 Task: Start in the project WorldView the sprint 'Agile Avengers', with a duration of 1 week.
Action: Mouse moved to (56, 201)
Screenshot: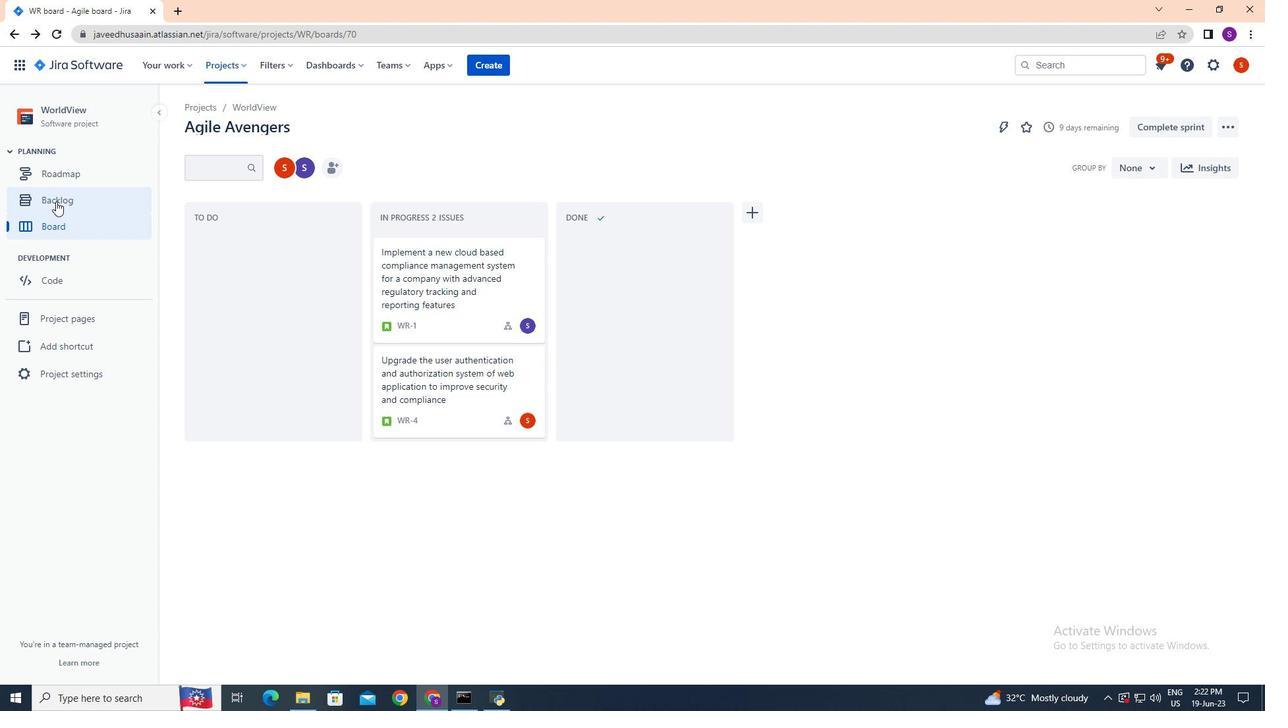
Action: Mouse pressed left at (56, 201)
Screenshot: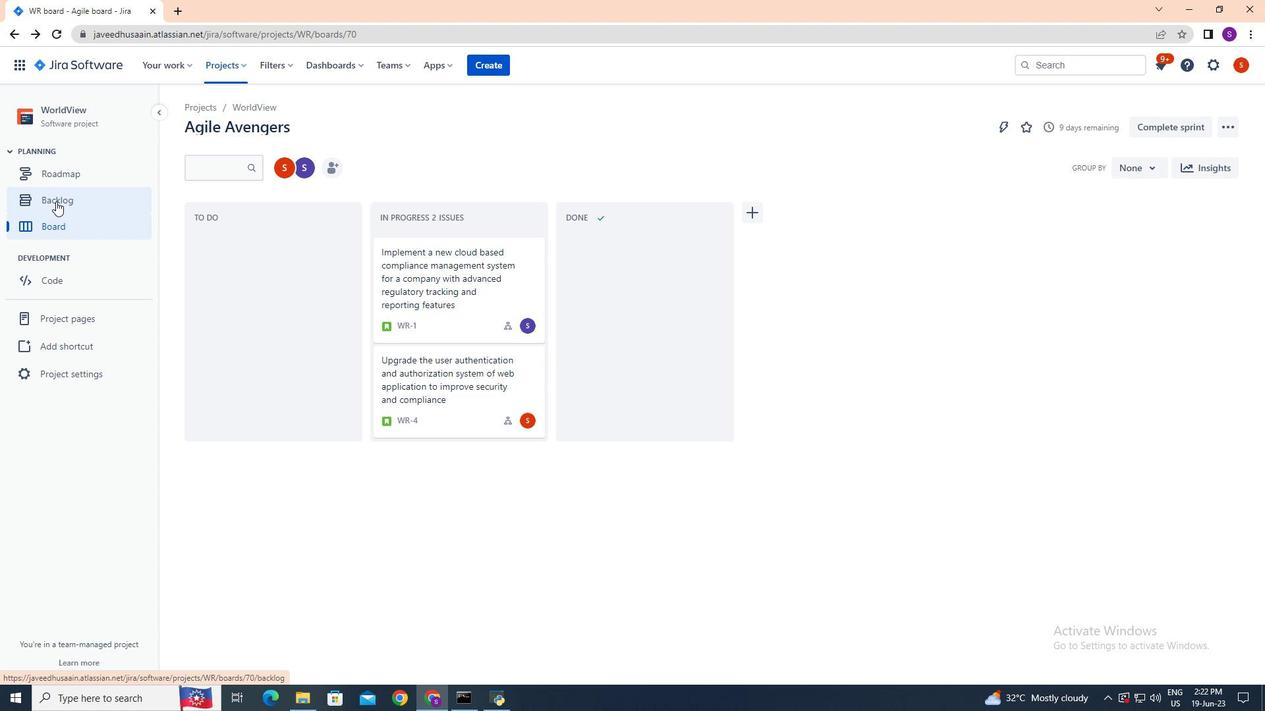 
Action: Mouse moved to (67, 201)
Screenshot: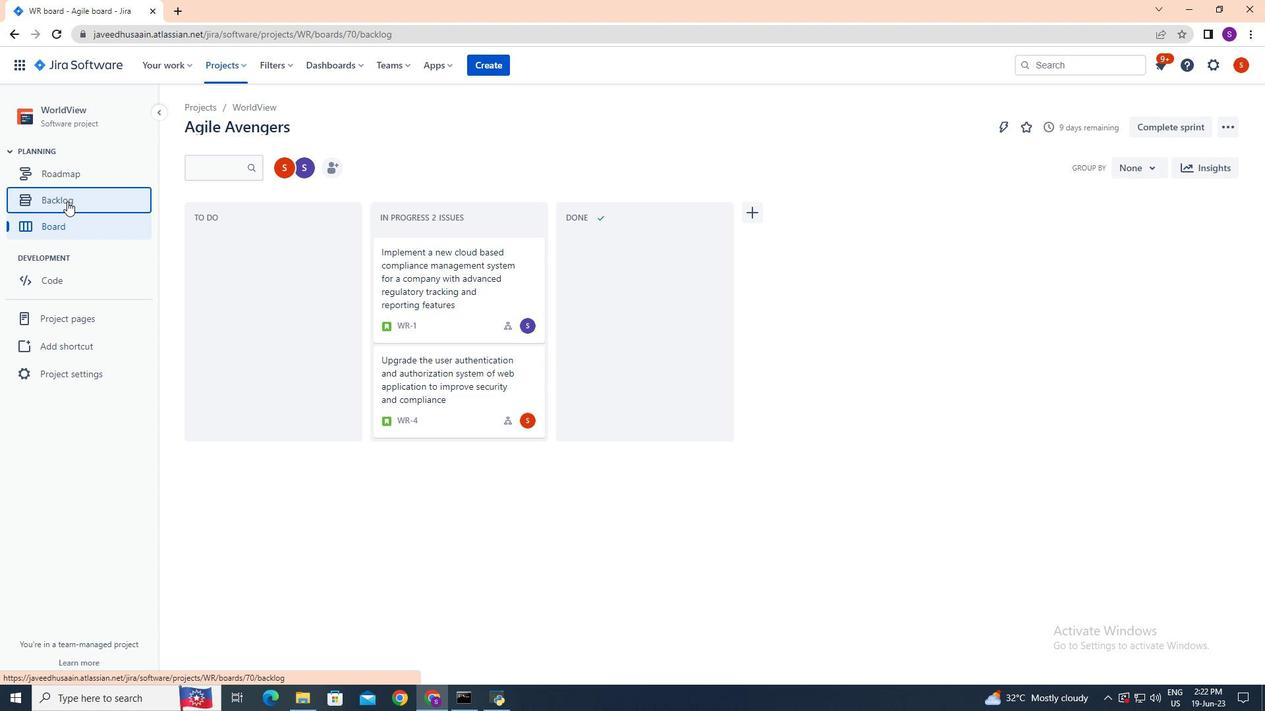 
Action: Mouse pressed left at (67, 201)
Screenshot: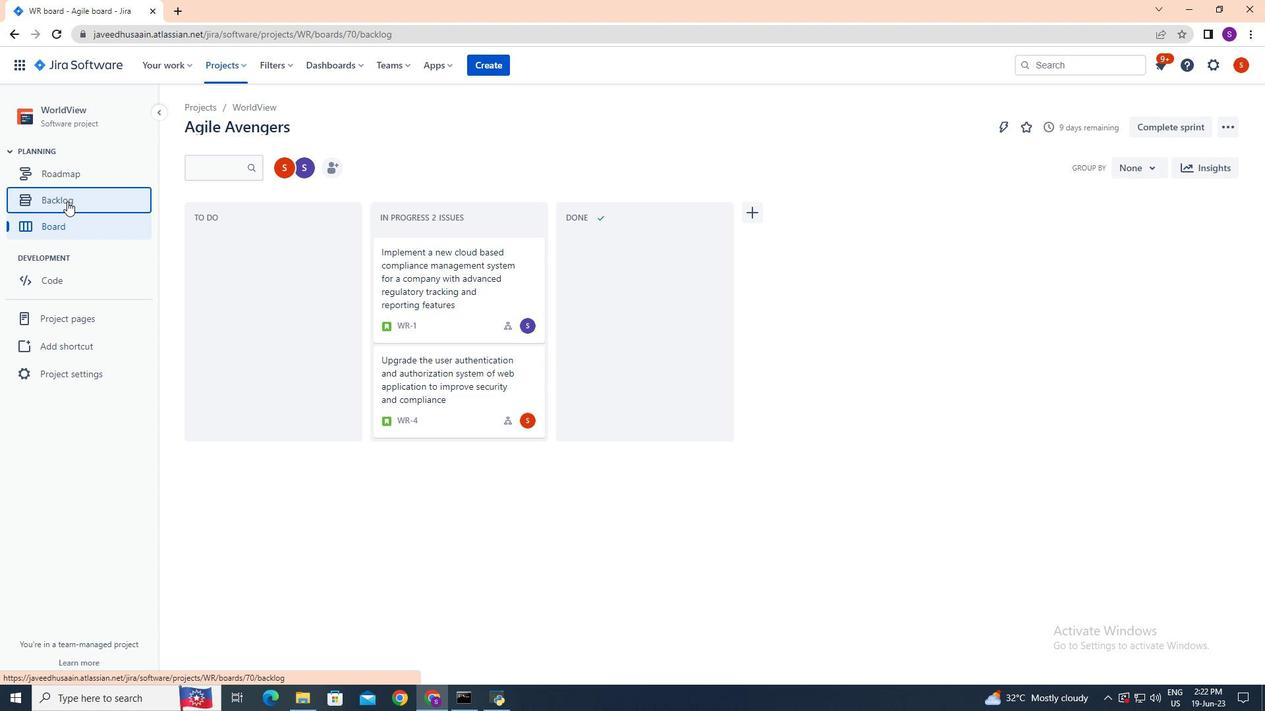 
Action: Mouse moved to (90, 203)
Screenshot: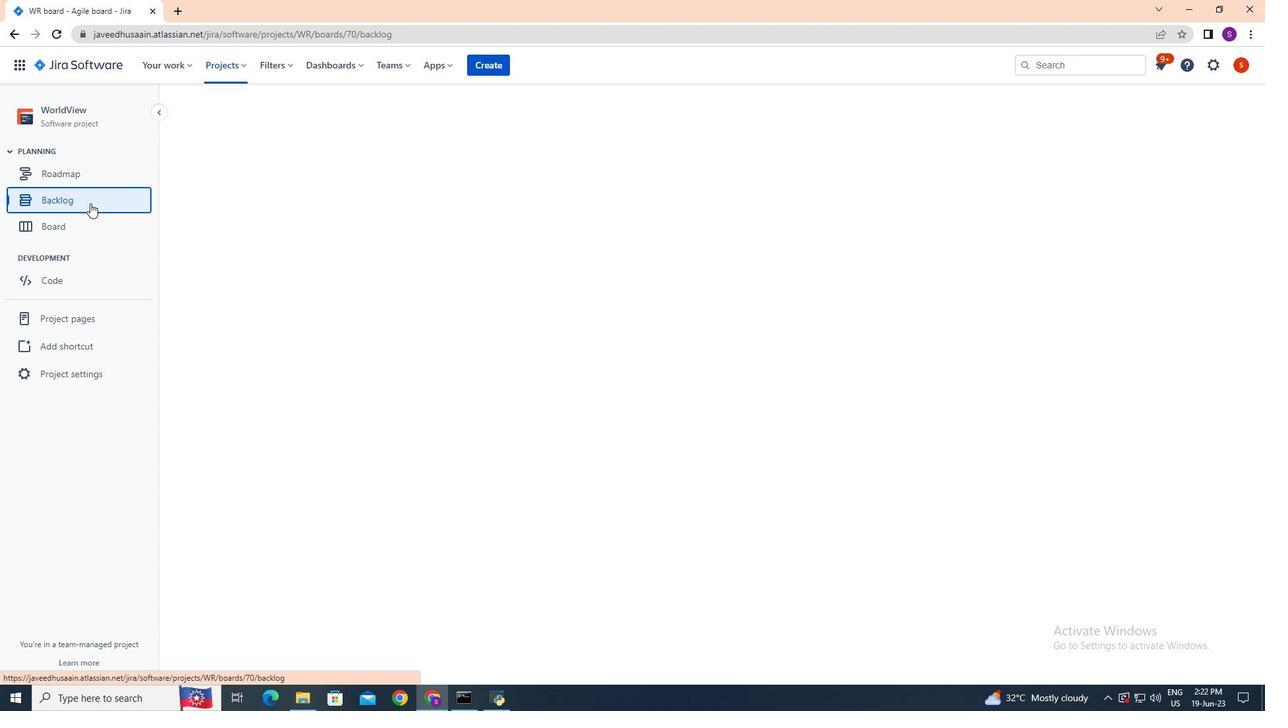 
Action: Mouse pressed left at (90, 203)
Screenshot: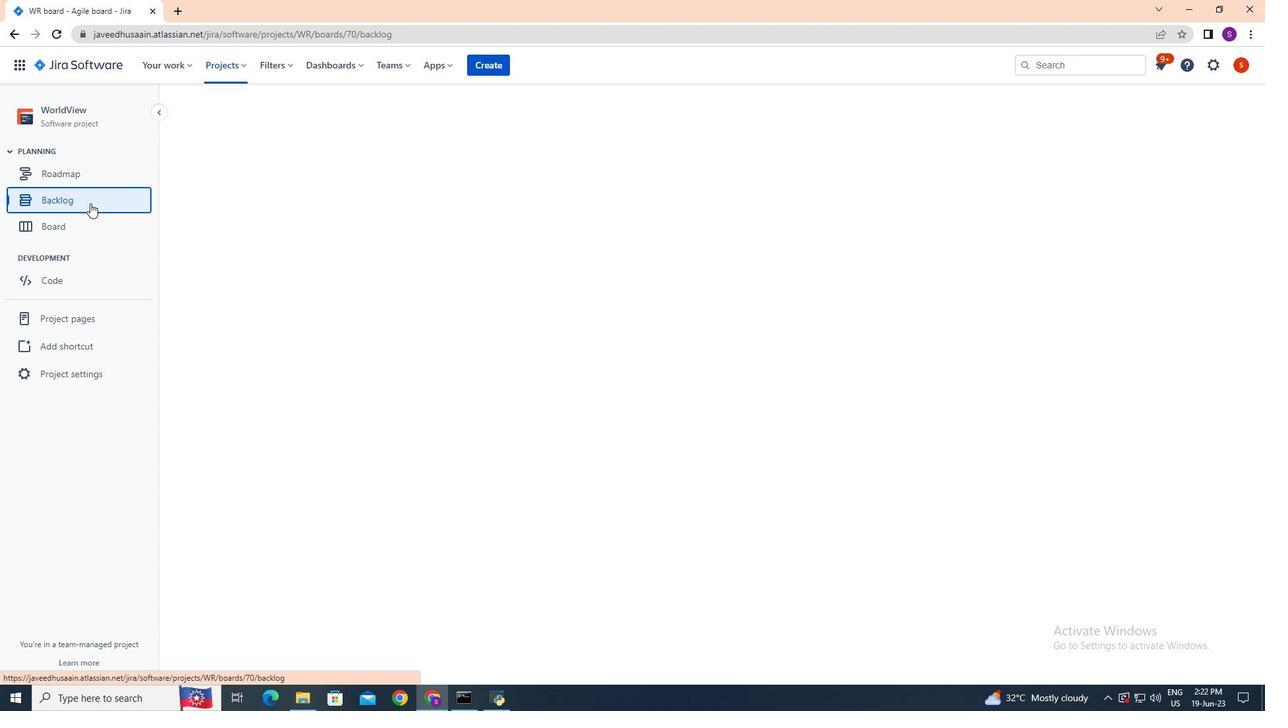
Action: Mouse moved to (1170, 247)
Screenshot: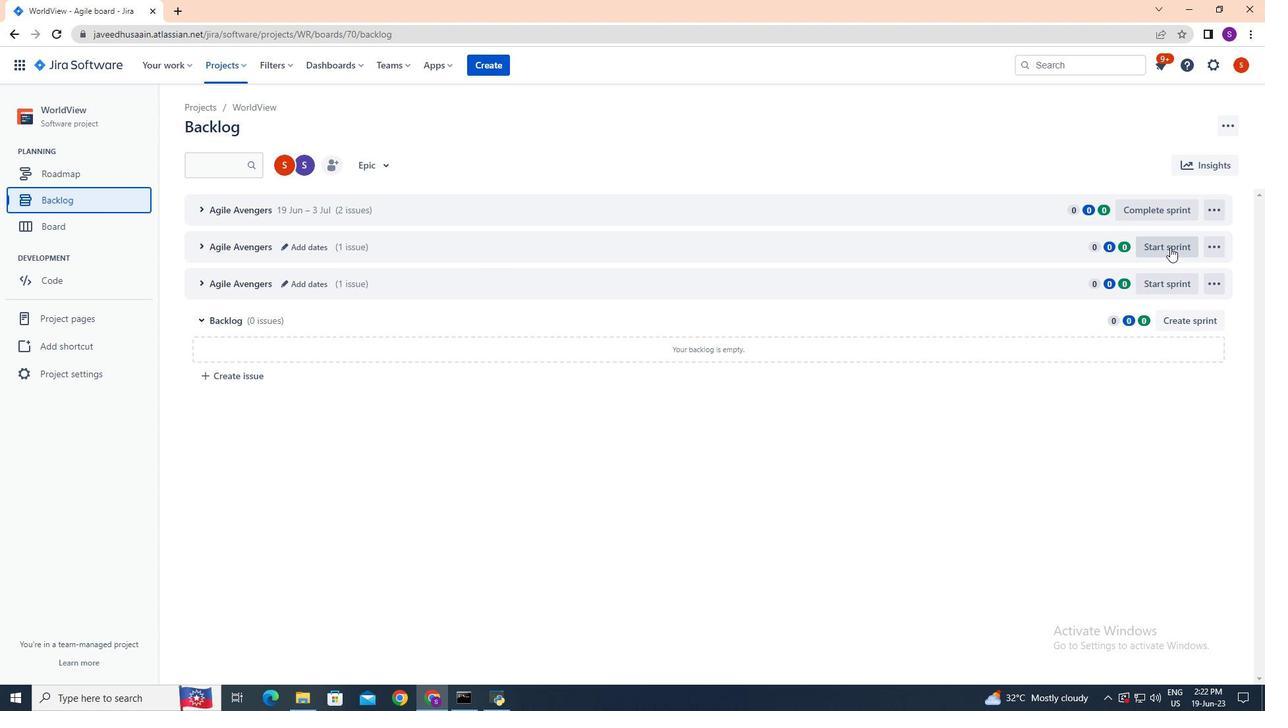 
Action: Mouse pressed left at (1170, 247)
Screenshot: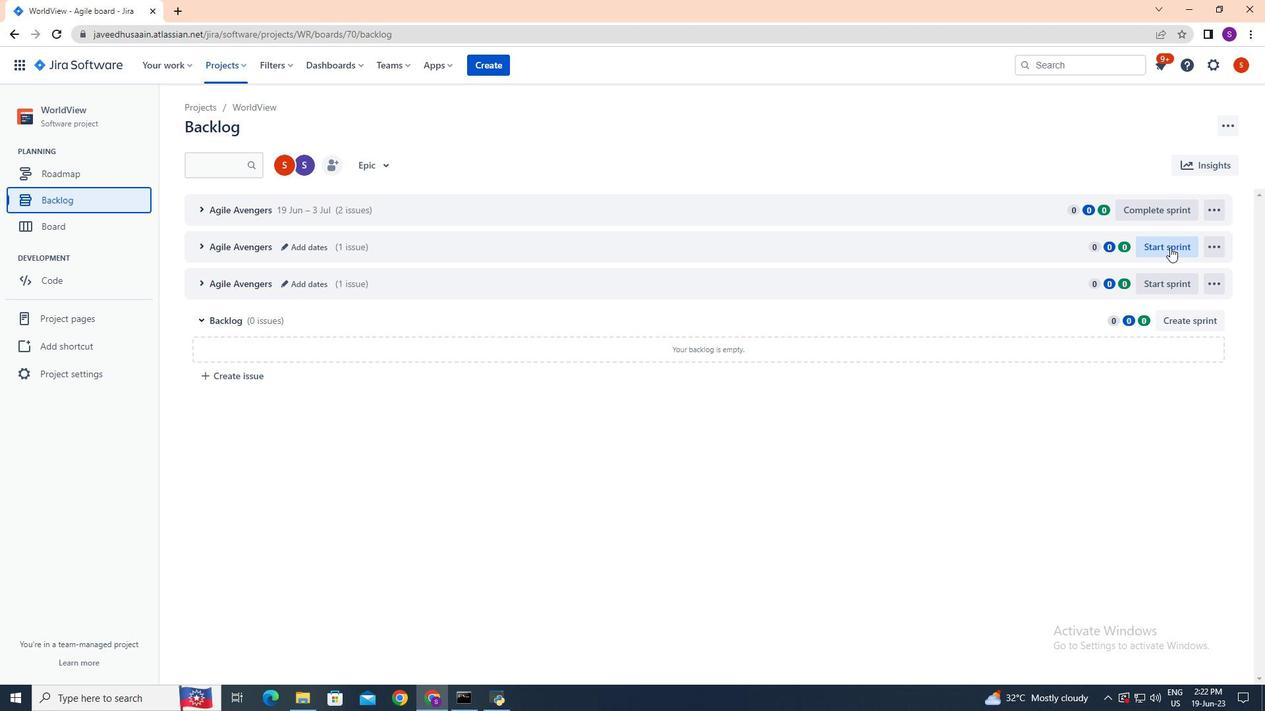 
Action: Mouse moved to (602, 230)
Screenshot: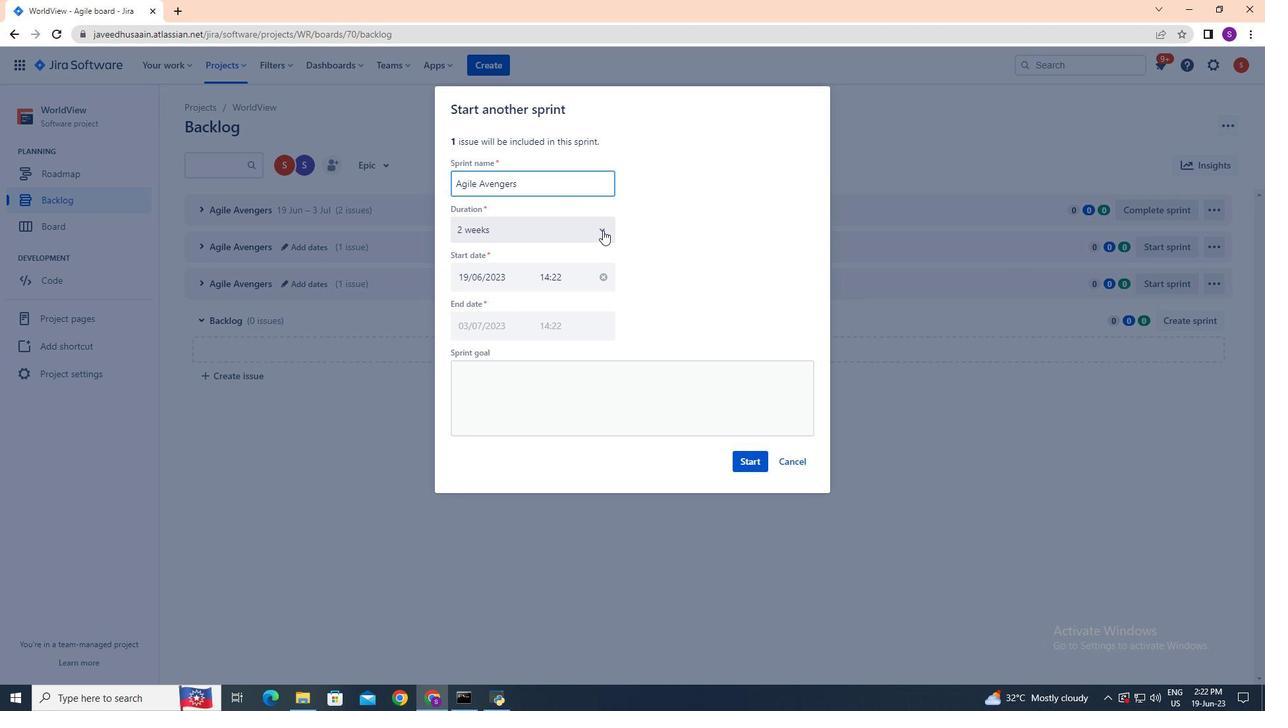 
Action: Mouse pressed left at (602, 230)
Screenshot: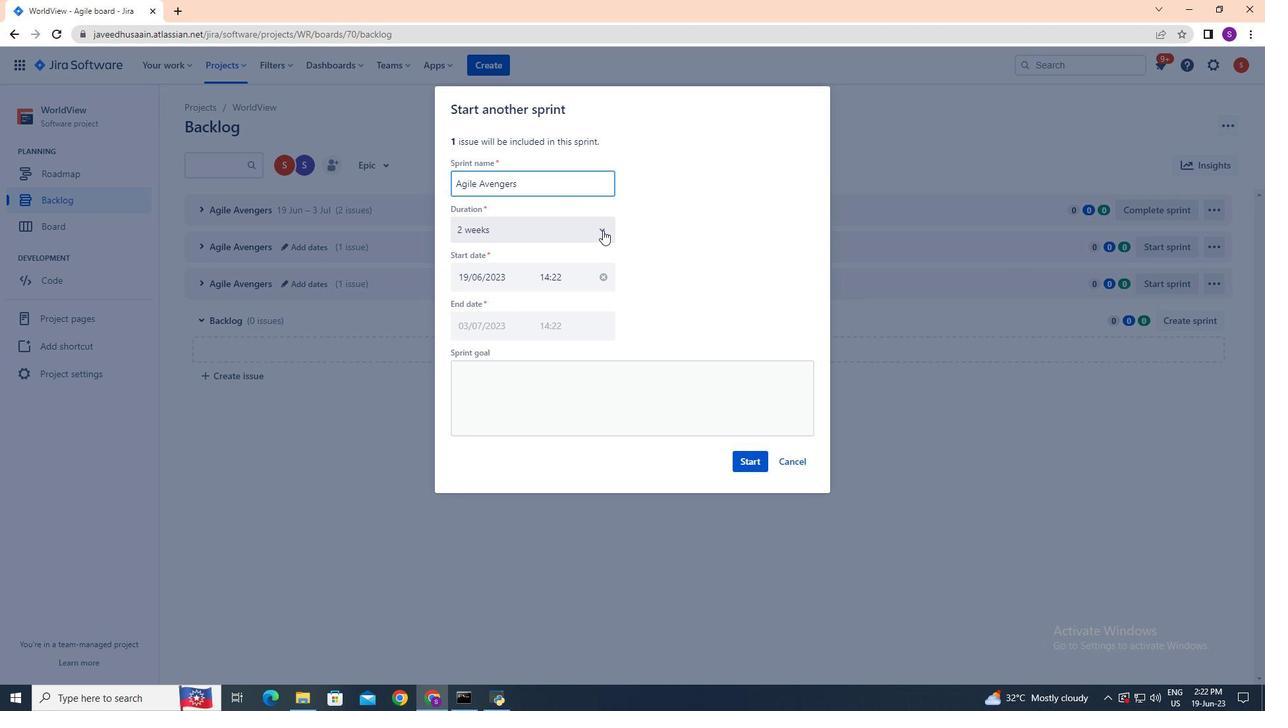 
Action: Mouse moved to (517, 261)
Screenshot: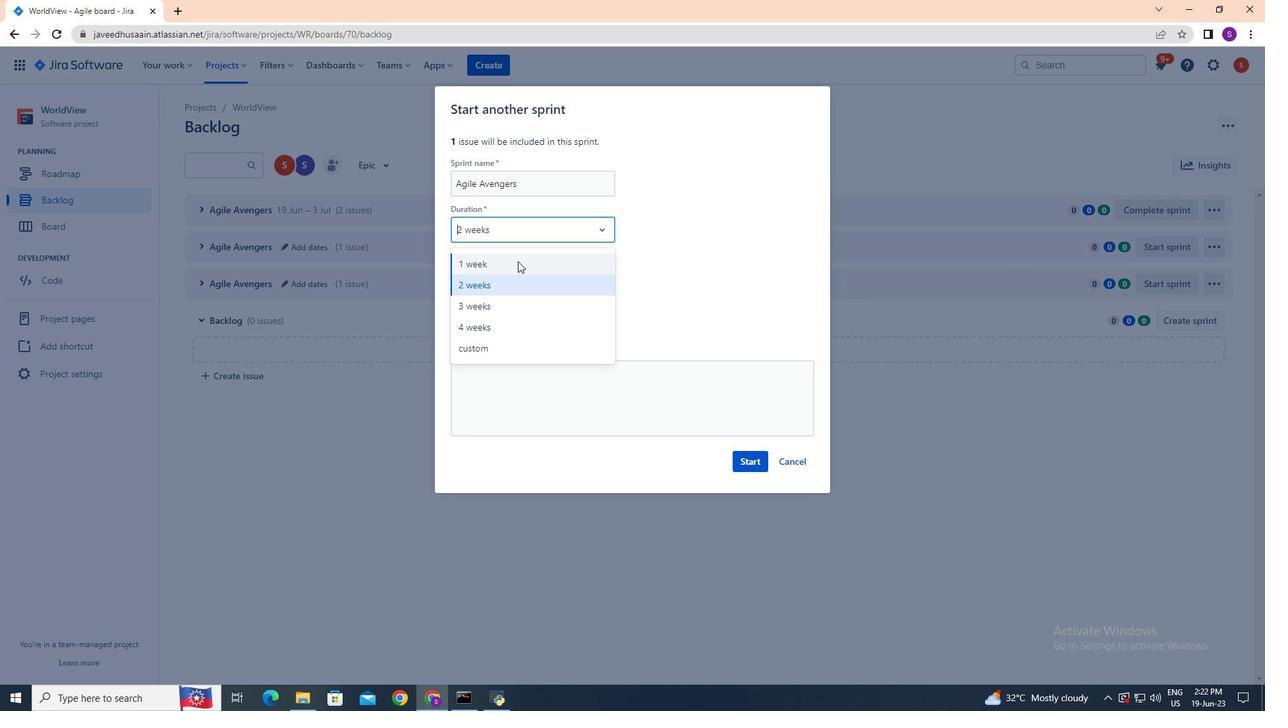 
Action: Mouse pressed left at (517, 261)
Screenshot: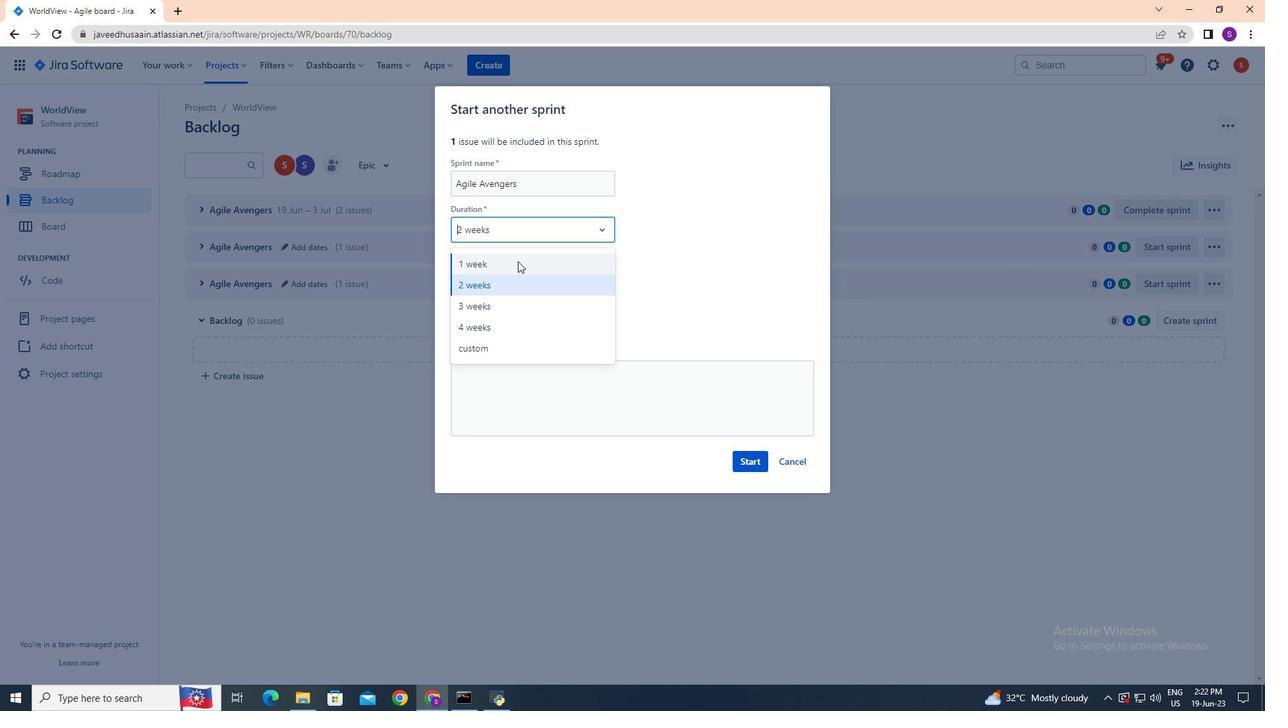 
Action: Mouse moved to (469, 261)
Screenshot: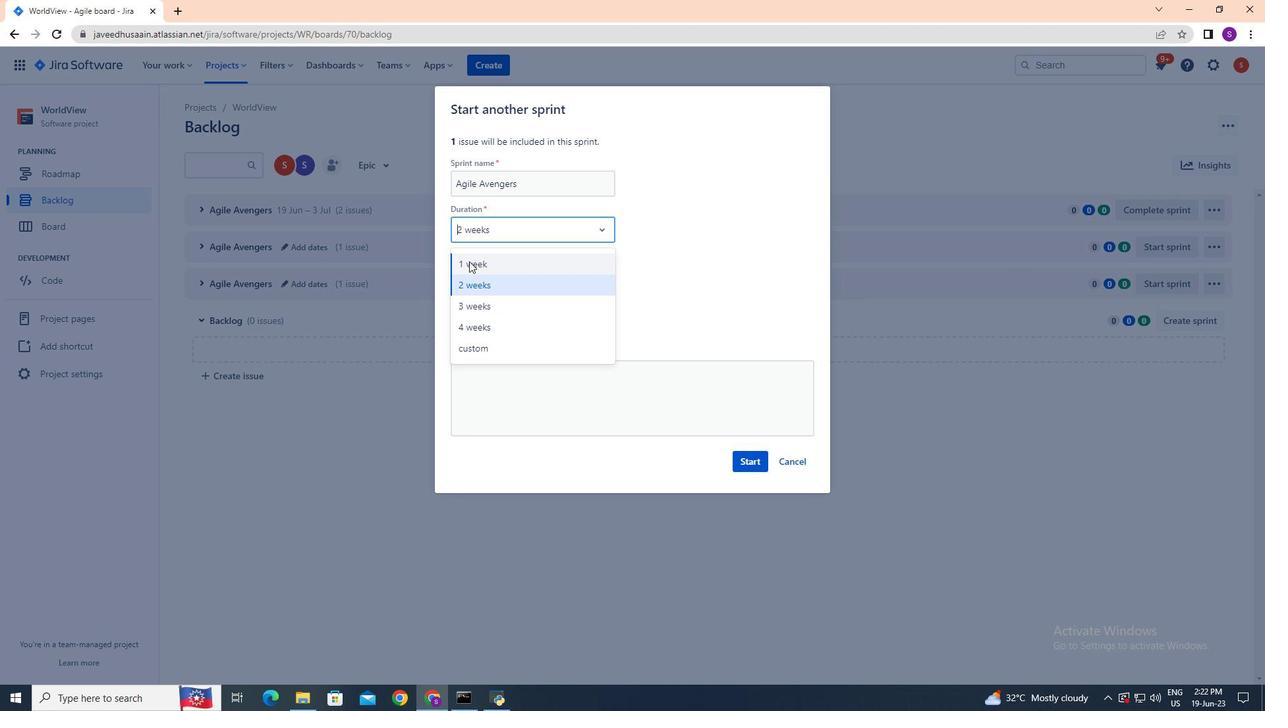 
Action: Mouse pressed left at (469, 261)
Screenshot: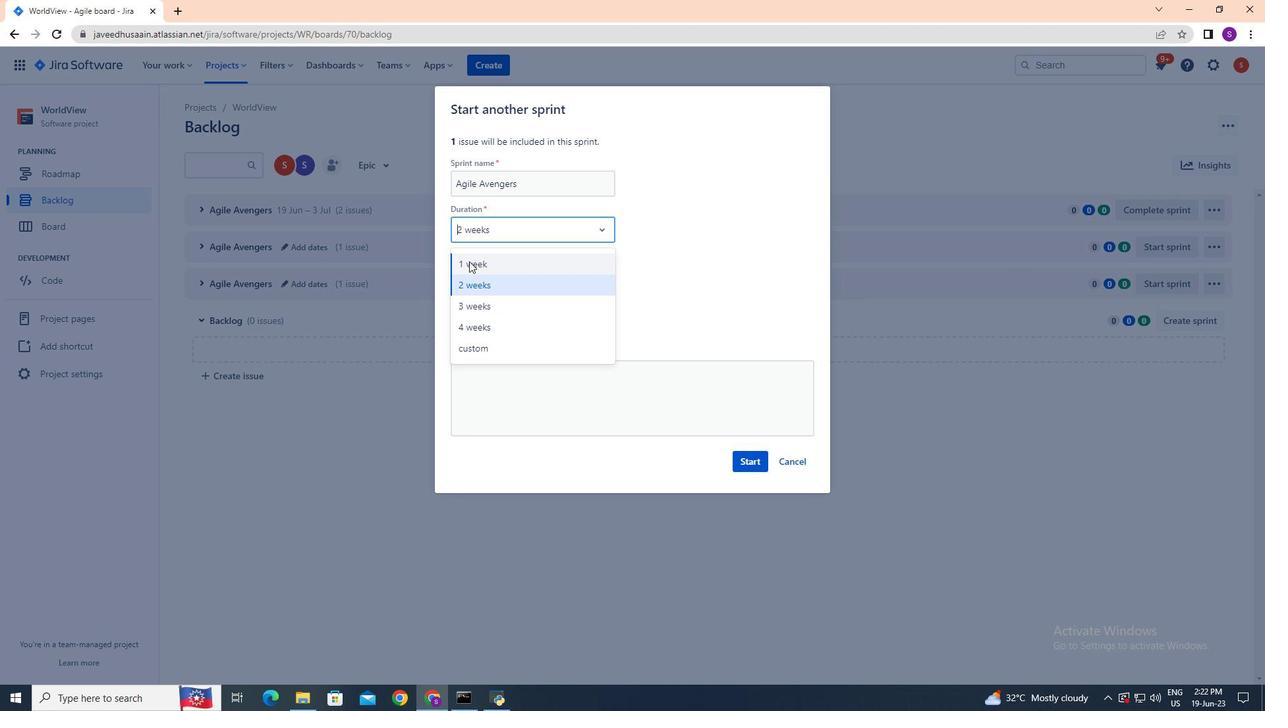 
Action: Mouse pressed left at (469, 261)
Screenshot: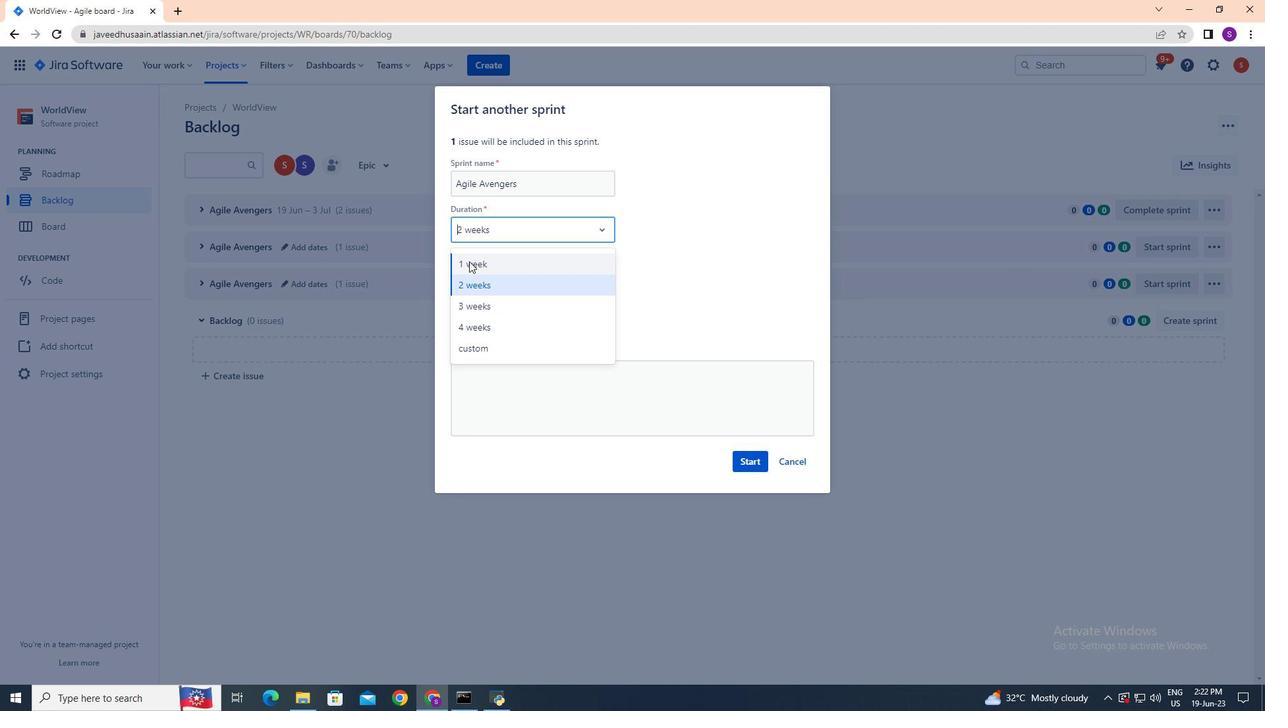 
Action: Mouse pressed left at (469, 261)
Screenshot: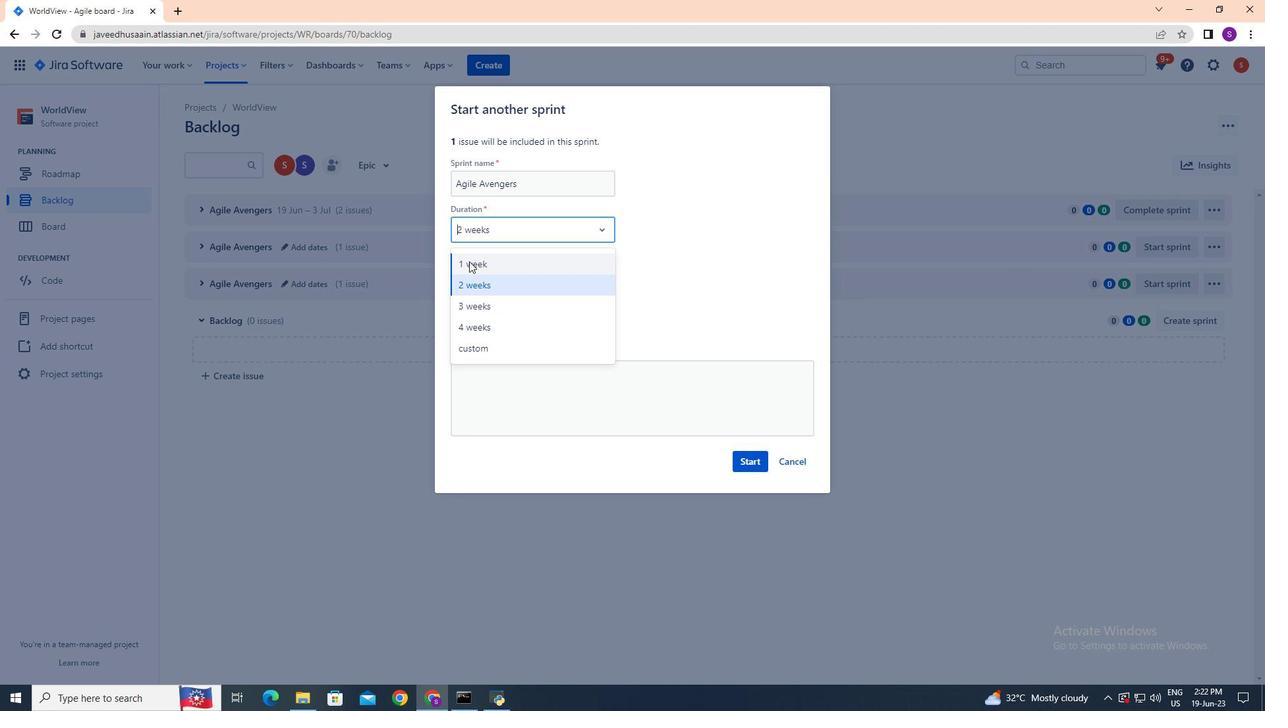 
Action: Mouse pressed left at (469, 261)
Screenshot: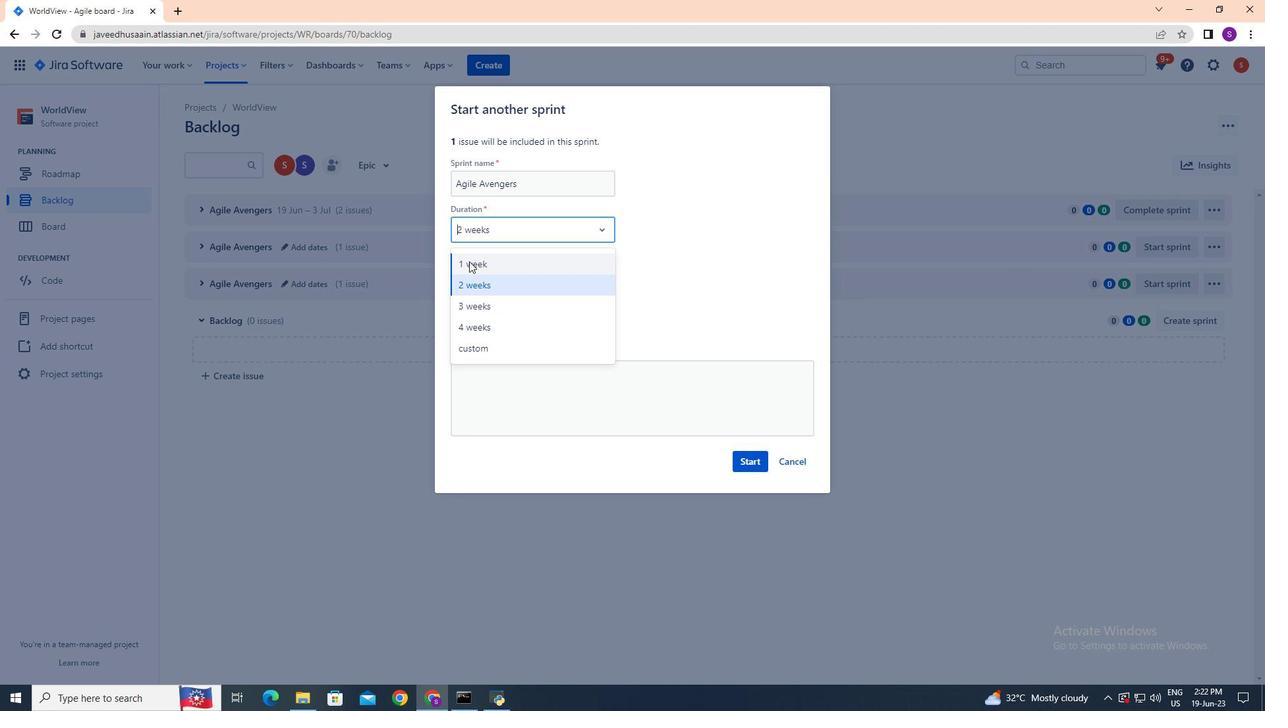 
Action: Mouse pressed left at (469, 261)
Screenshot: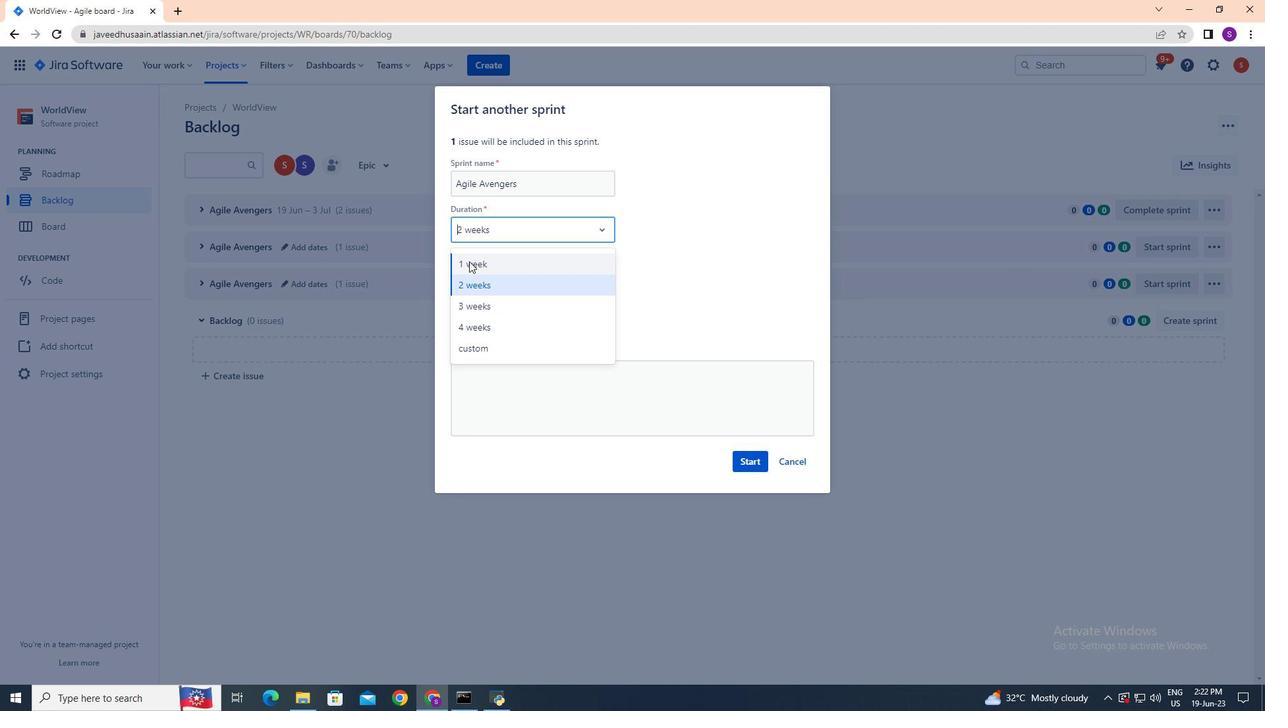 
Action: Mouse pressed left at (469, 261)
Screenshot: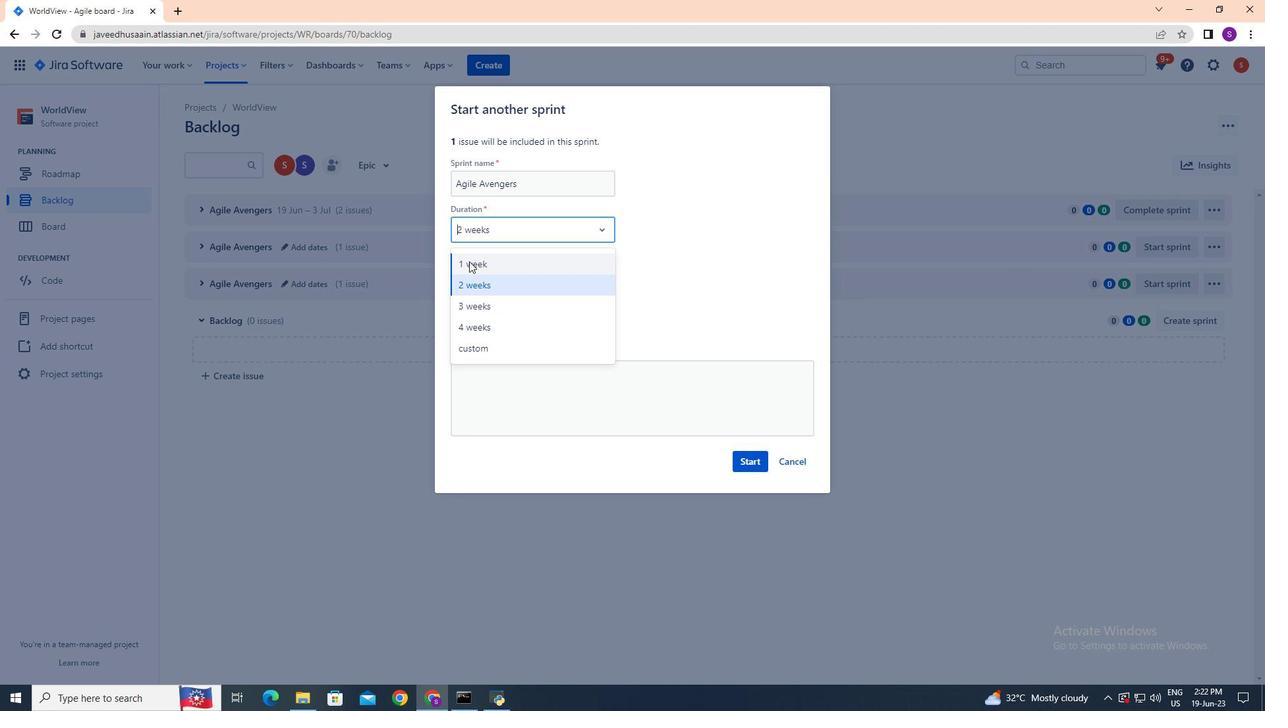 
Action: Mouse pressed left at (469, 261)
Screenshot: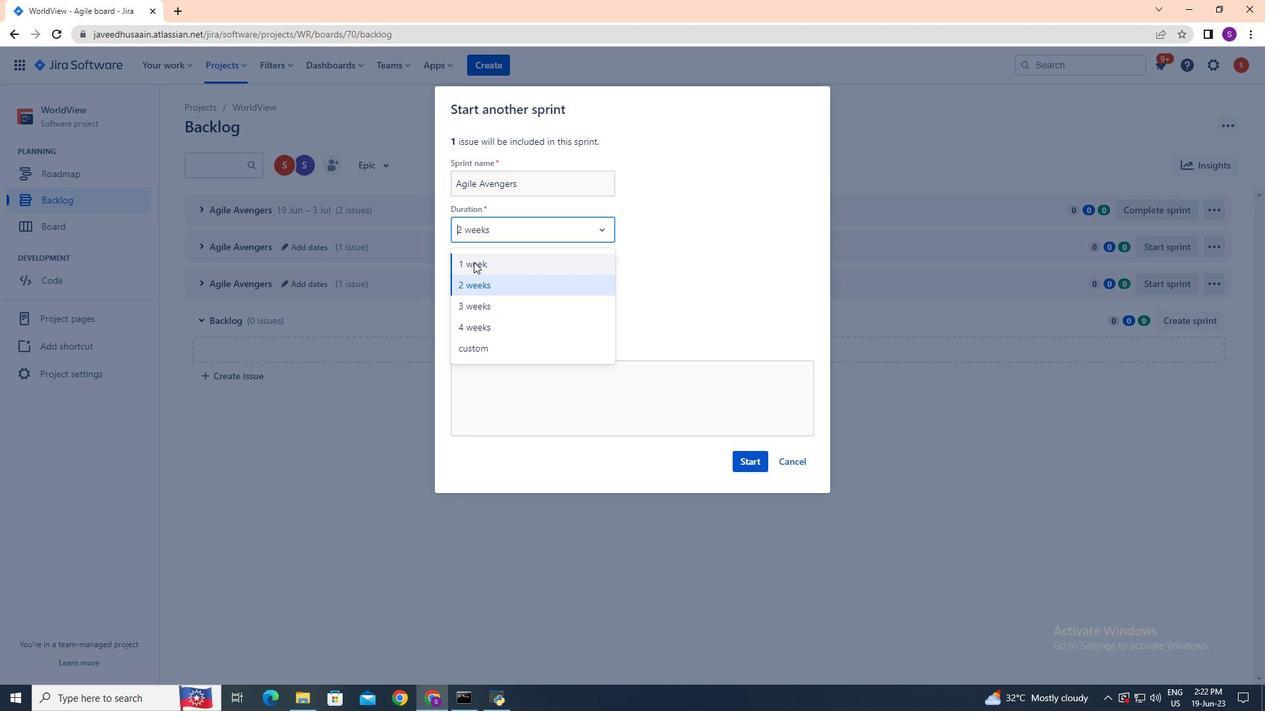 
Action: Mouse moved to (500, 262)
Screenshot: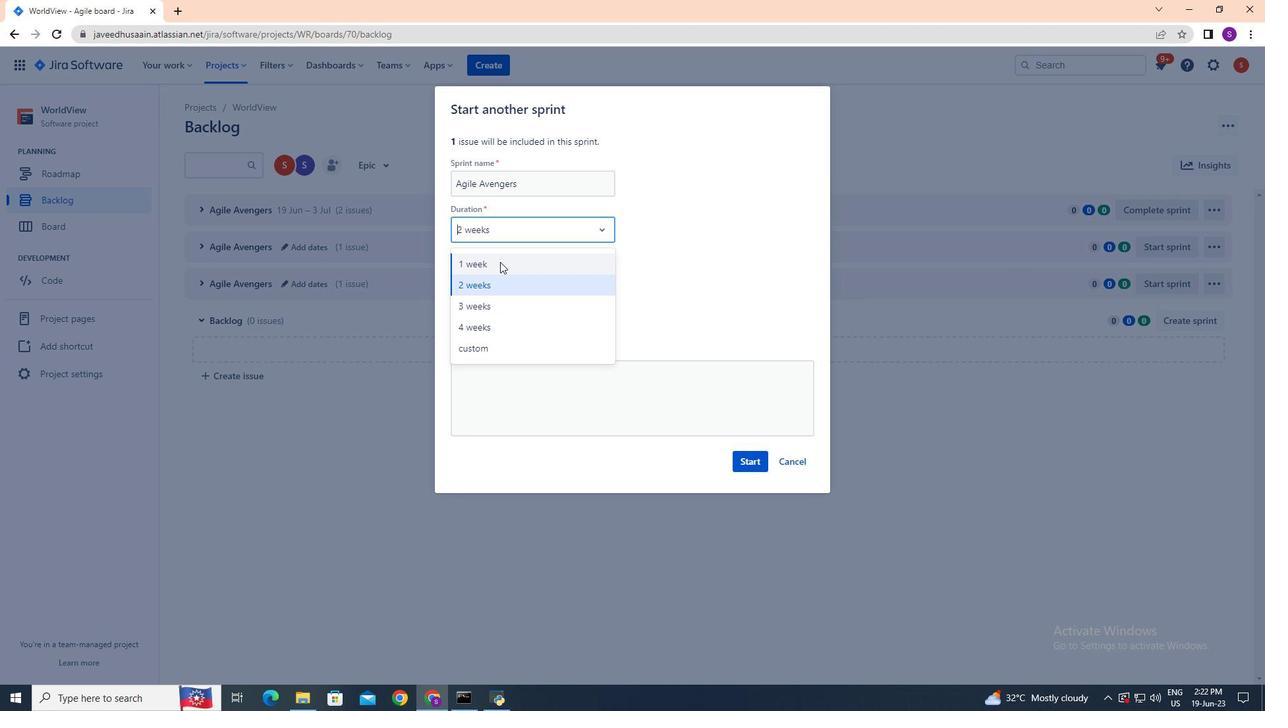 
Action: Mouse pressed left at (500, 262)
Screenshot: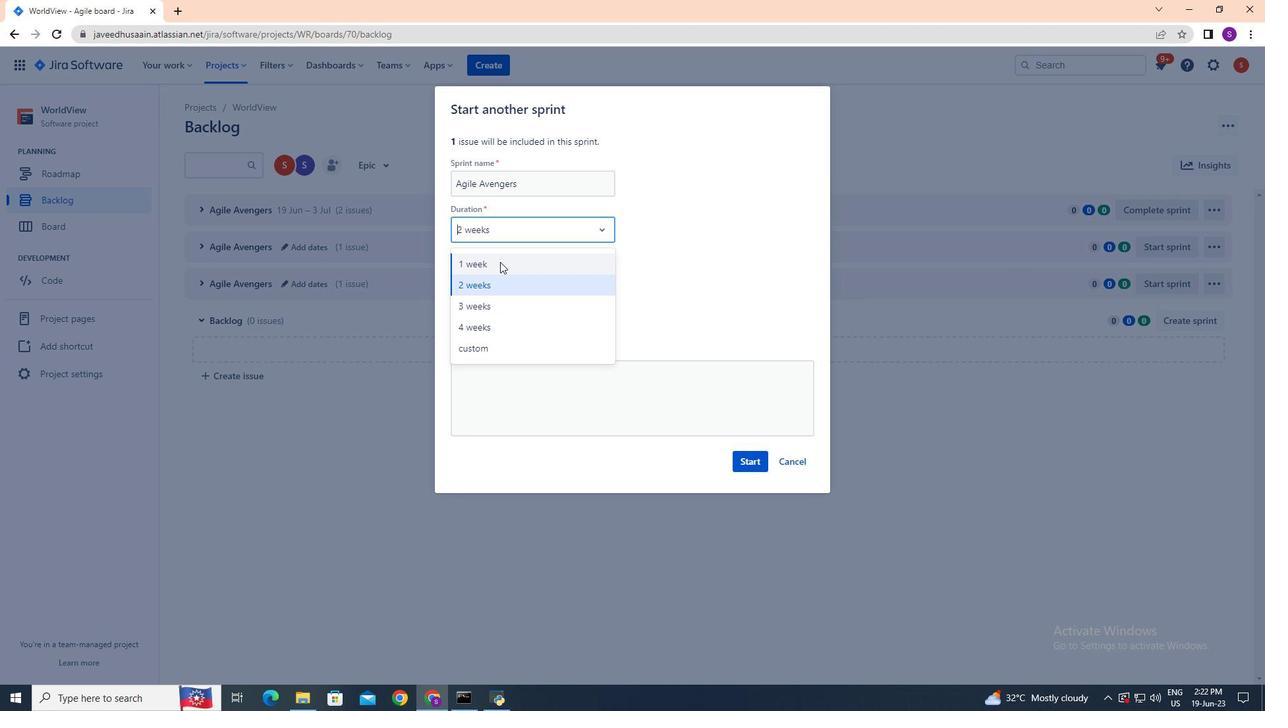 
Action: Mouse pressed left at (500, 262)
Screenshot: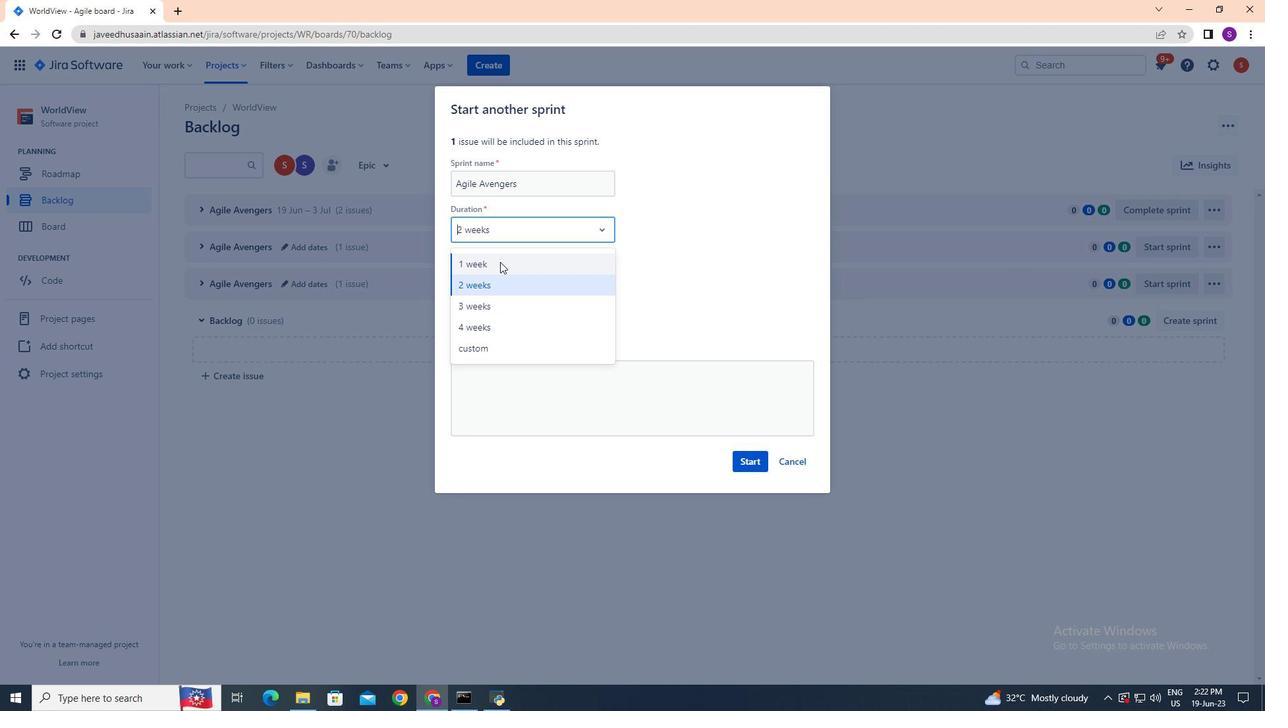 
Action: Mouse pressed left at (500, 262)
Screenshot: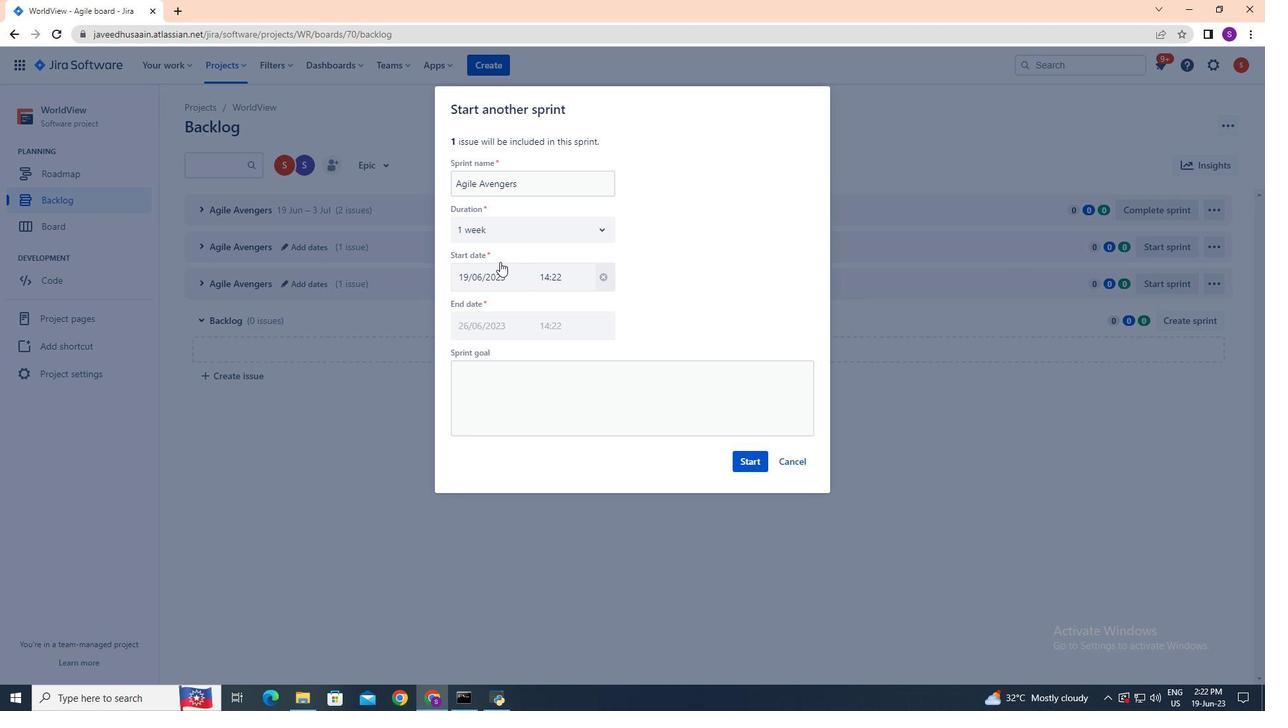 
Action: Mouse moved to (501, 262)
Screenshot: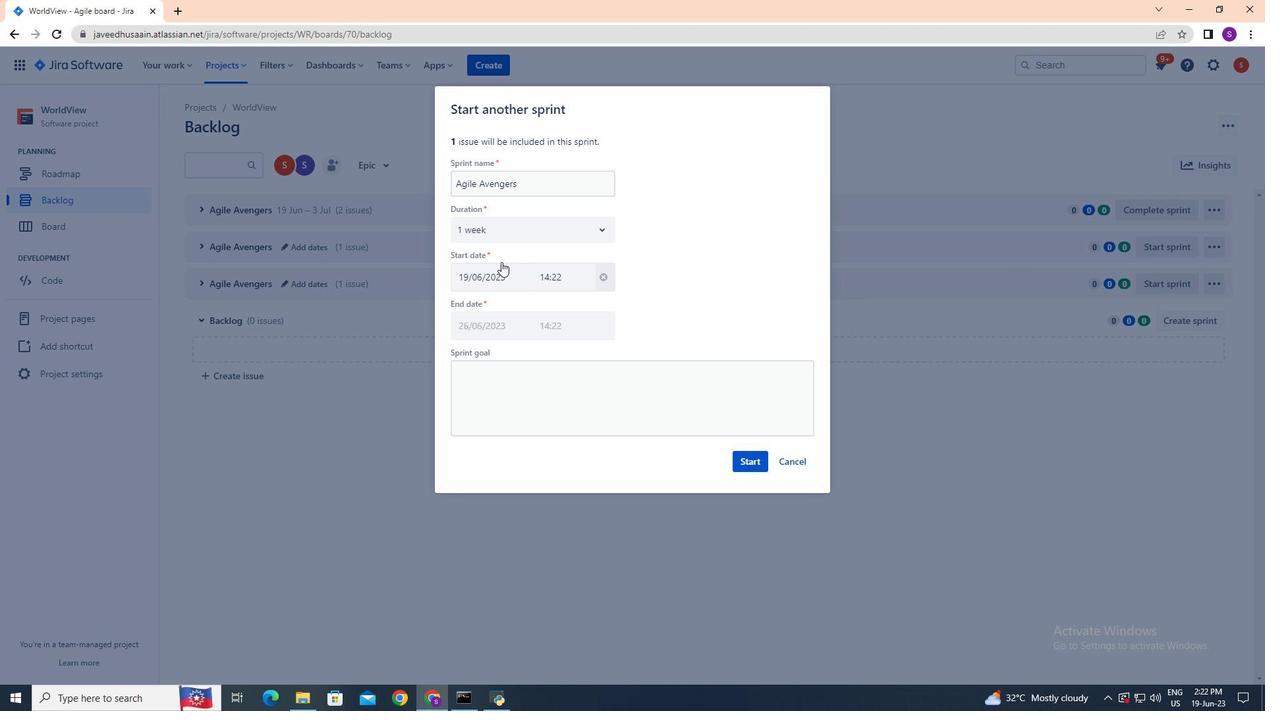 
Action: Mouse pressed left at (501, 262)
Screenshot: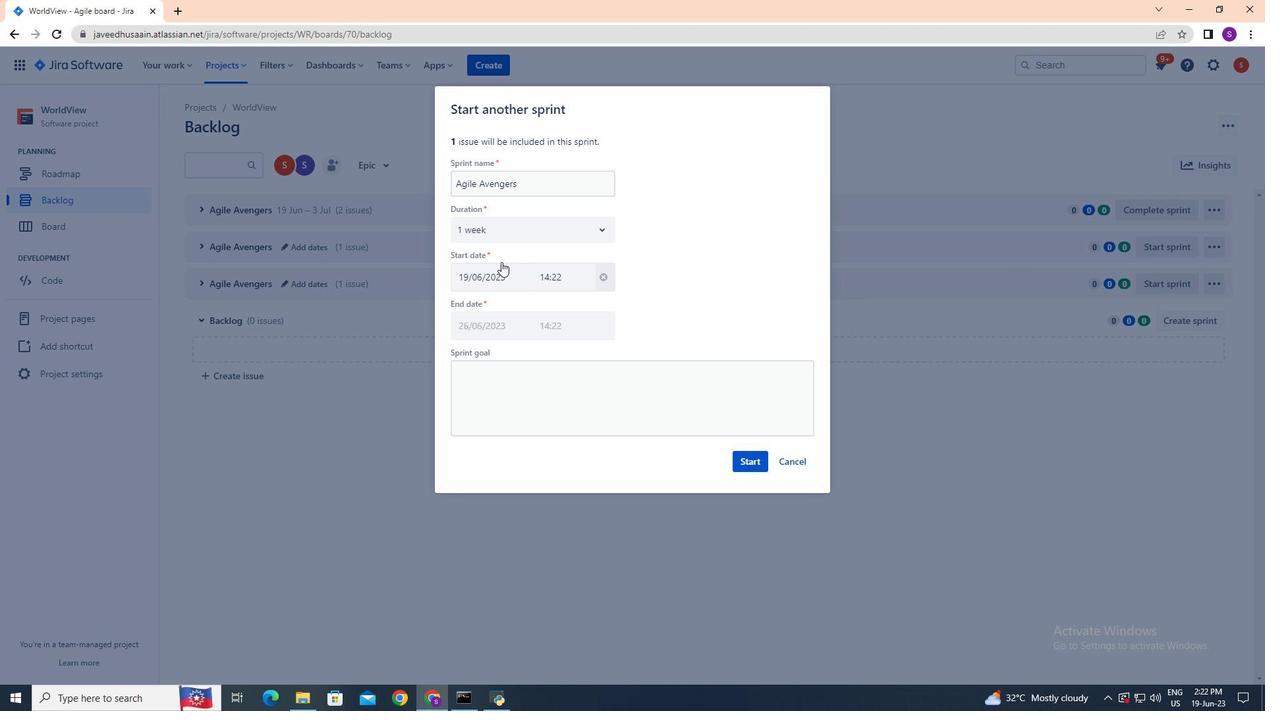 
Action: Mouse pressed left at (501, 262)
Screenshot: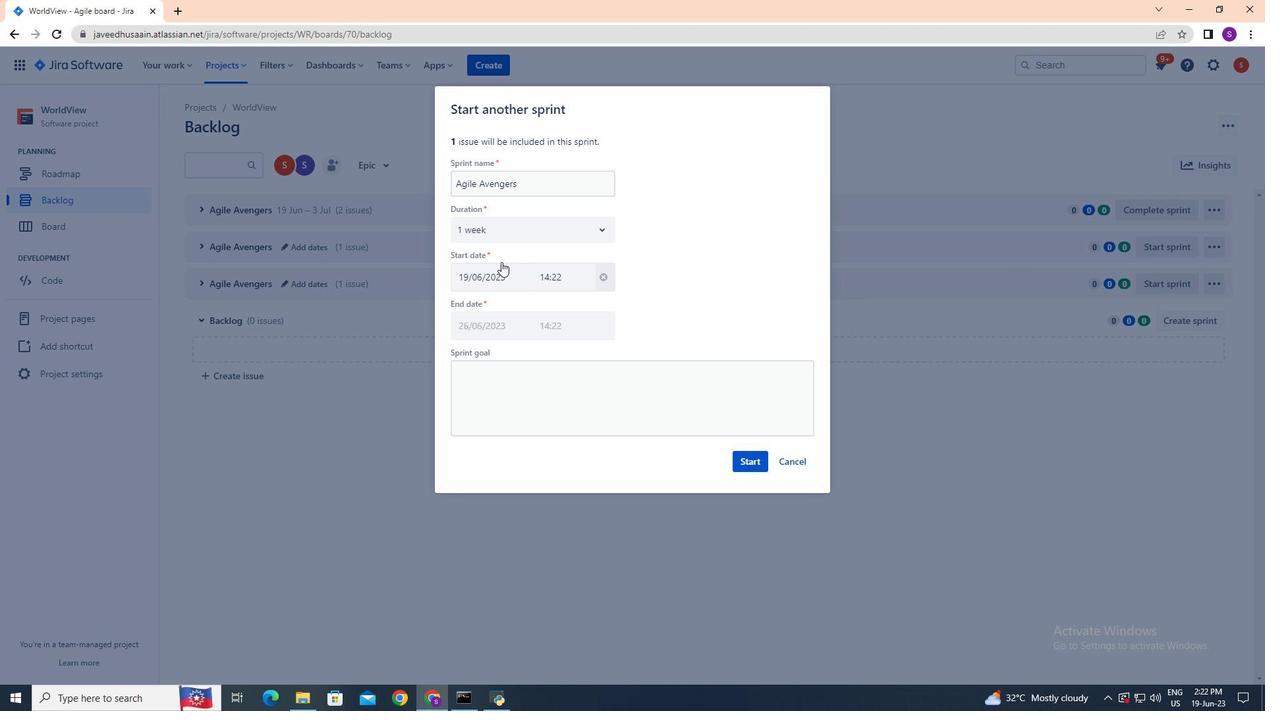 
Action: Mouse moved to (757, 461)
Screenshot: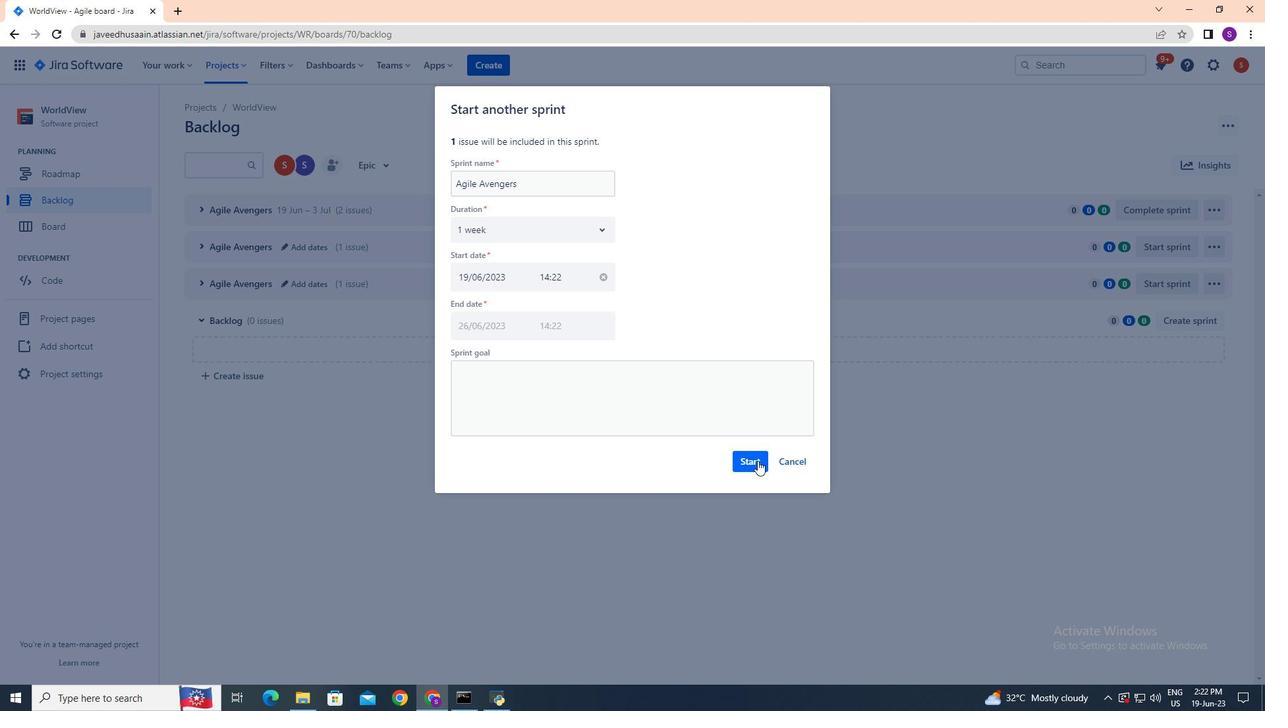 
Action: Mouse pressed left at (757, 461)
Screenshot: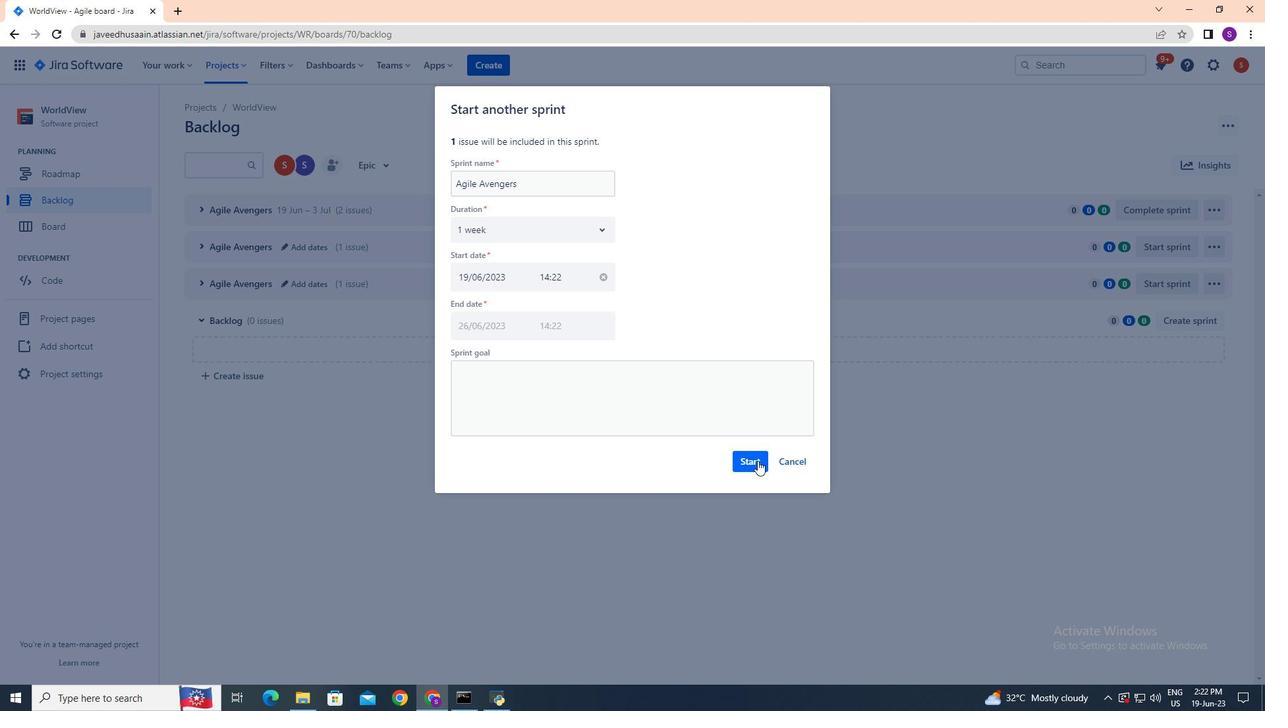 
